 Task: In the  document Poverty.epubMake this file  'available offline' Check 'Vision History' View the  non- printing characters
Action: Mouse moved to (357, 409)
Screenshot: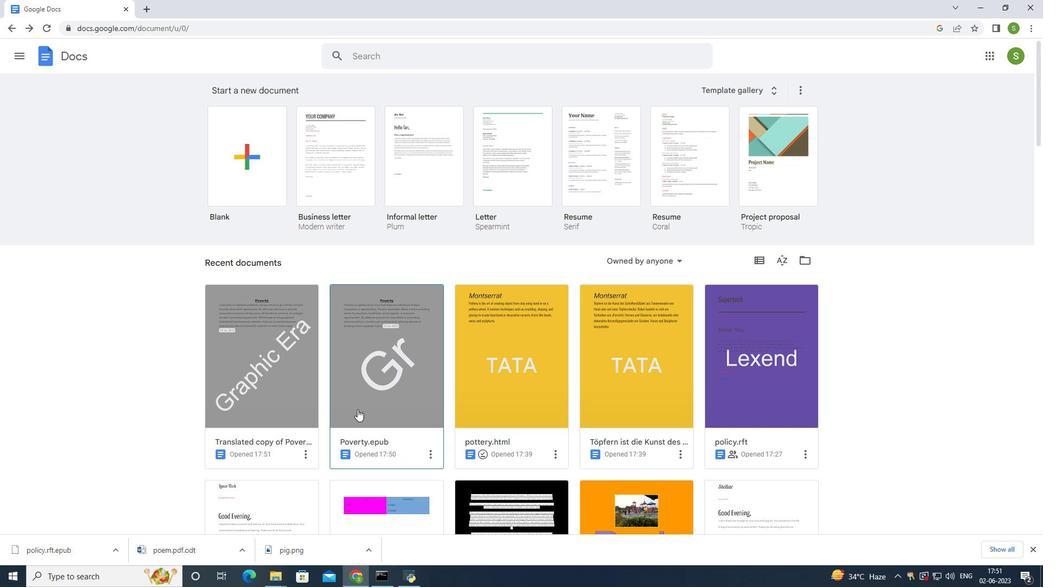
Action: Mouse pressed left at (357, 409)
Screenshot: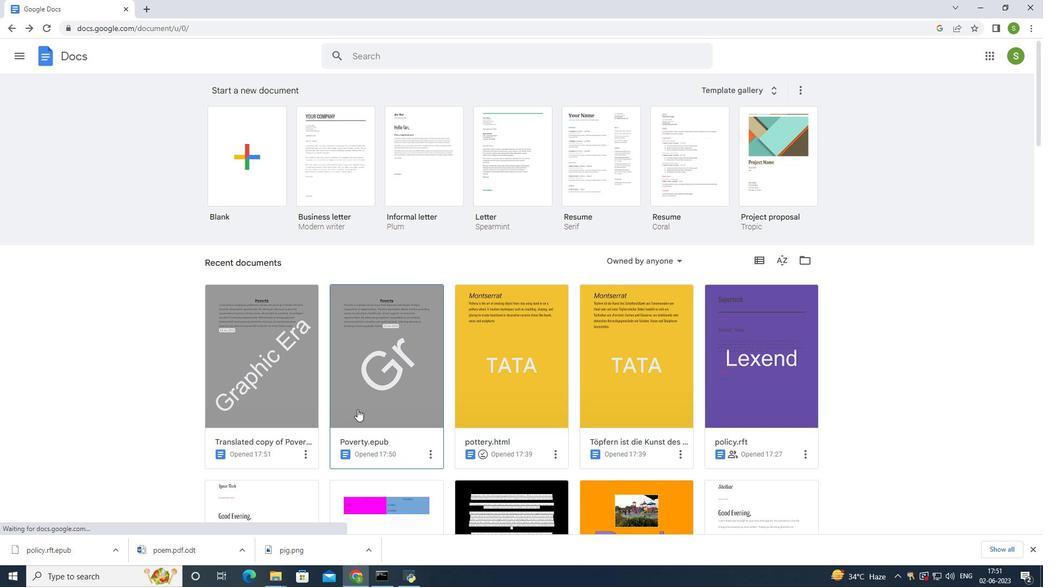 
Action: Mouse moved to (35, 64)
Screenshot: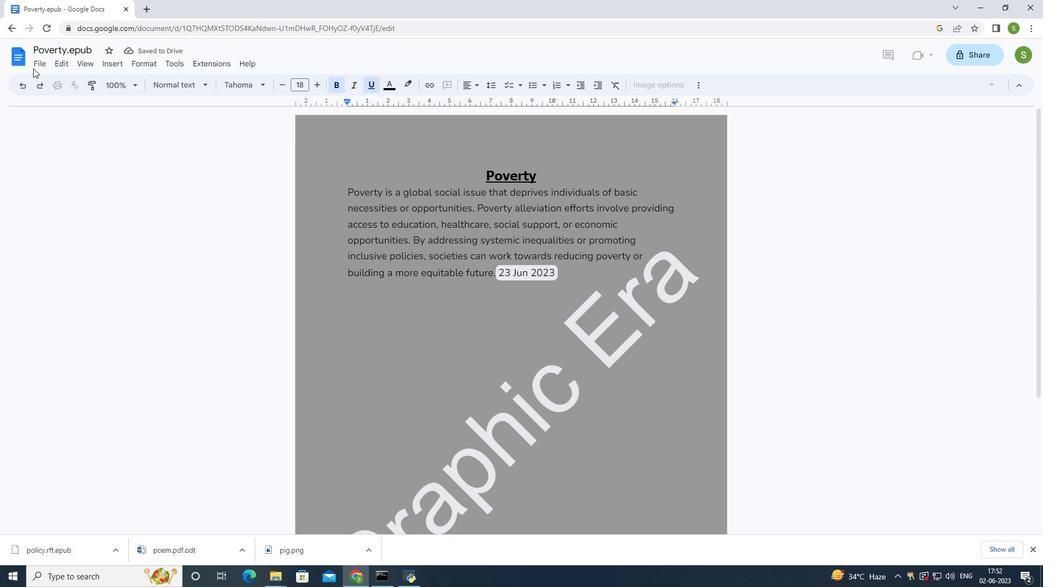 
Action: Mouse pressed left at (35, 64)
Screenshot: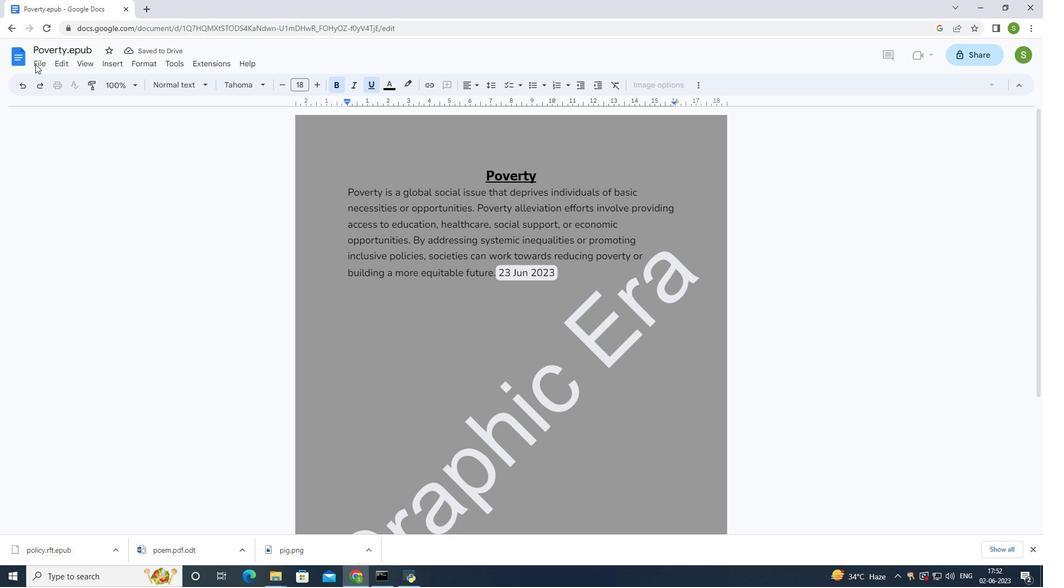 
Action: Mouse moved to (79, 301)
Screenshot: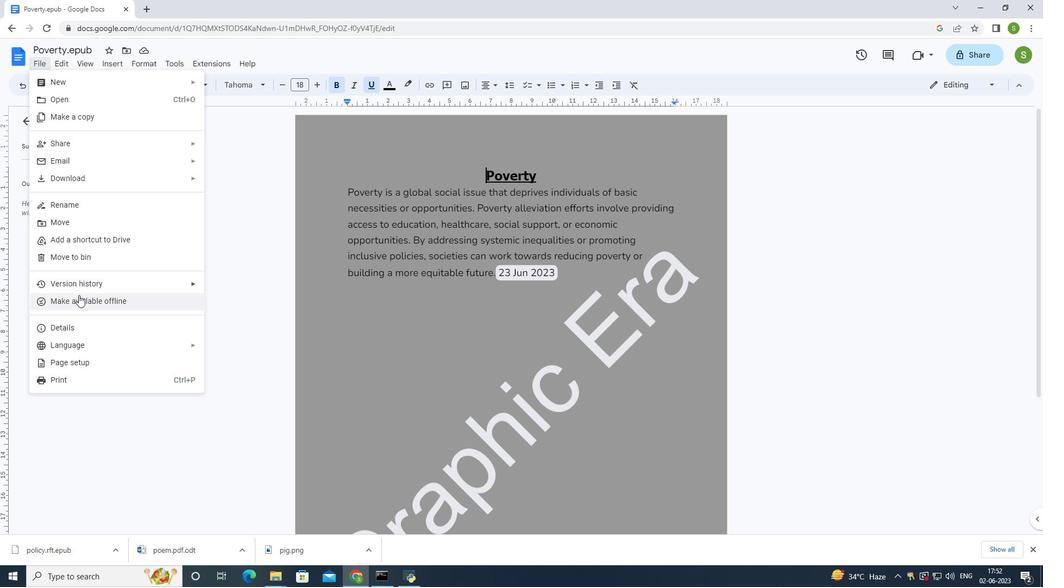 
Action: Mouse pressed left at (79, 301)
Screenshot: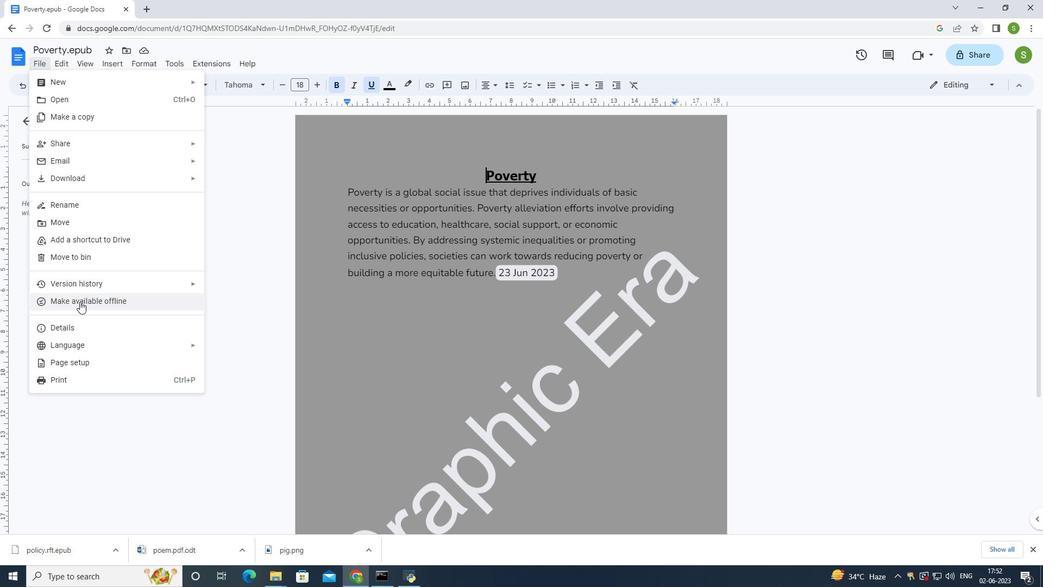 
Action: Mouse moved to (40, 60)
Screenshot: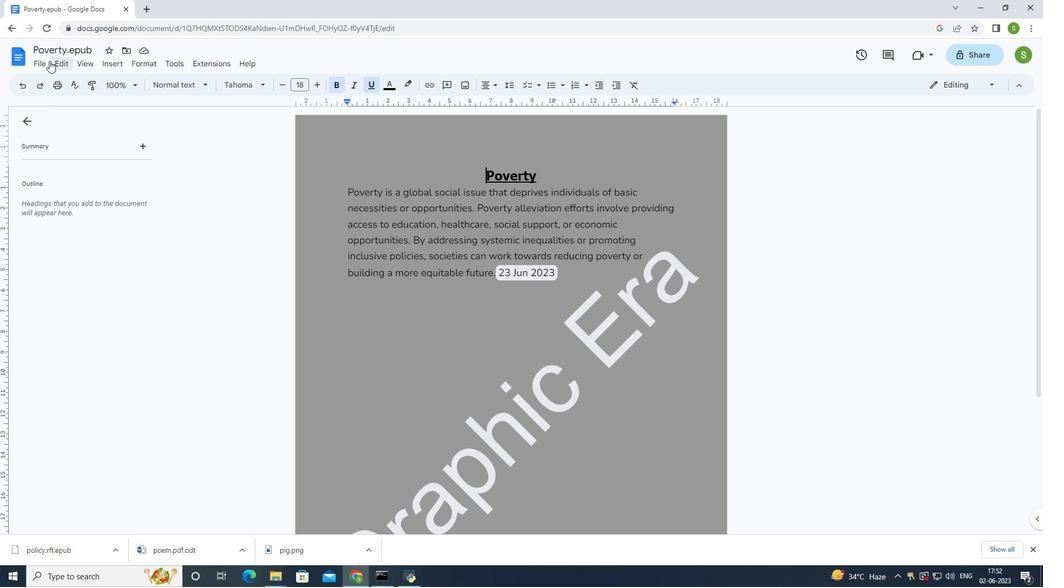 
Action: Mouse pressed left at (40, 60)
Screenshot: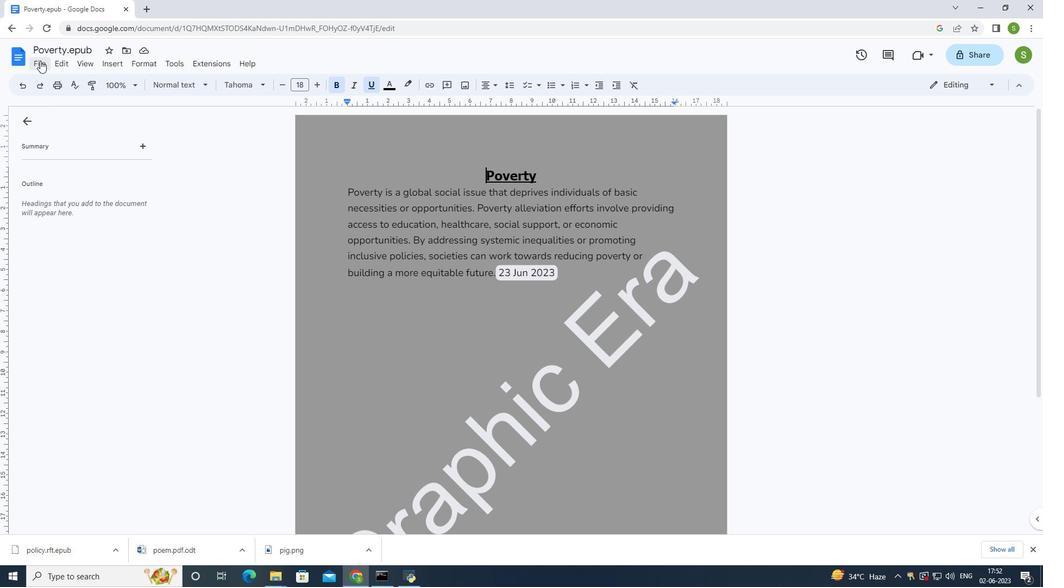 
Action: Mouse moved to (61, 283)
Screenshot: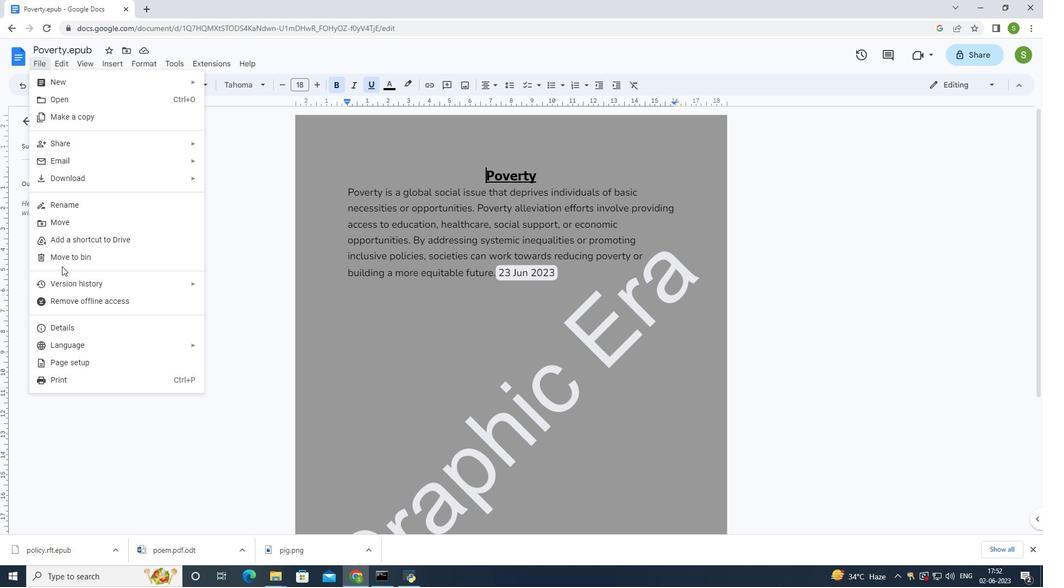 
Action: Mouse pressed left at (61, 283)
Screenshot: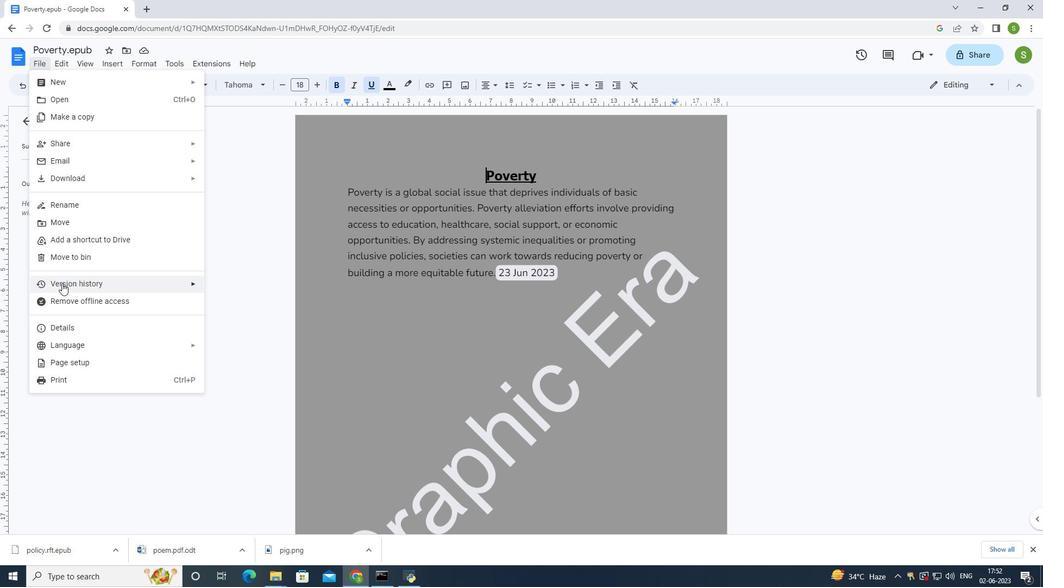 
Action: Mouse moved to (241, 287)
Screenshot: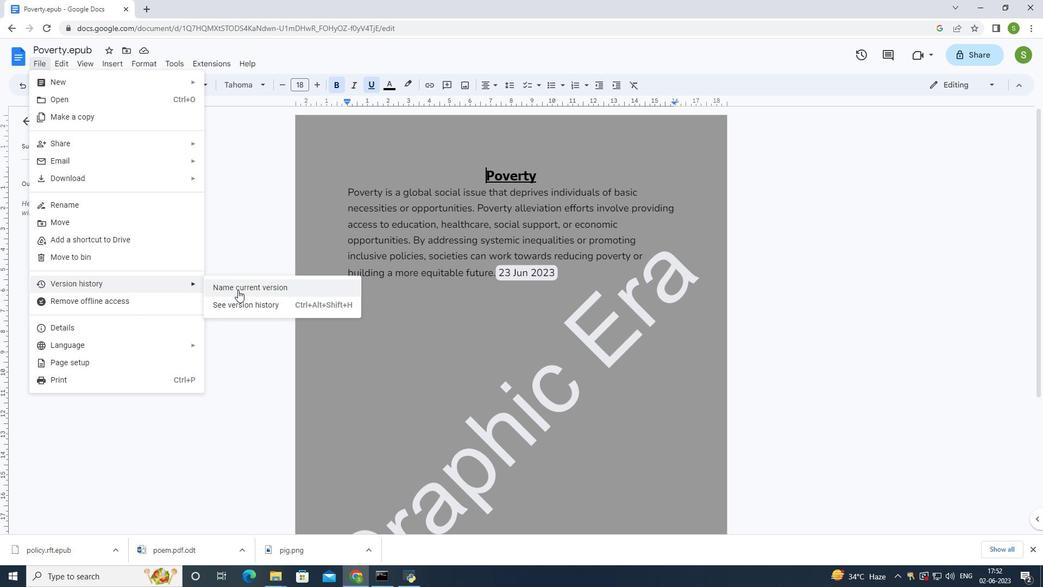 
Action: Mouse pressed left at (241, 287)
Screenshot: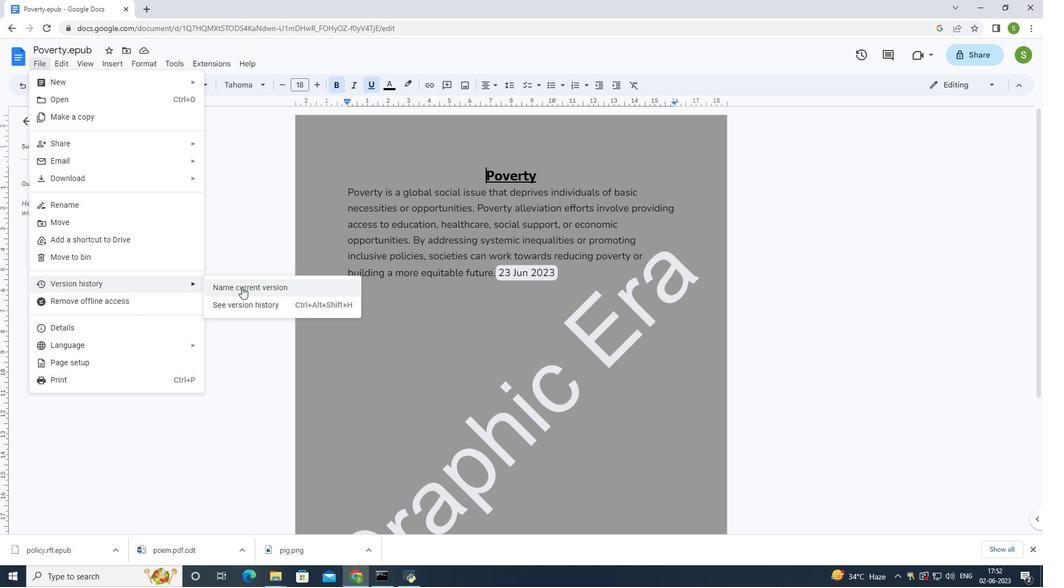 
Action: Mouse moved to (372, 252)
Screenshot: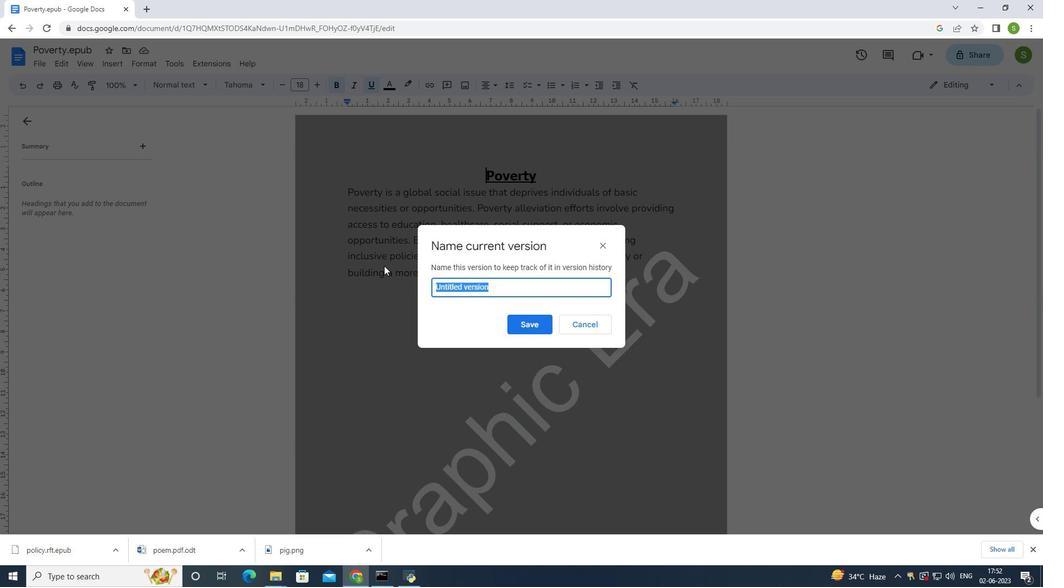 
Action: Key pressed non<Key.space>printing<Key.space>charaters<Key.enter>
Screenshot: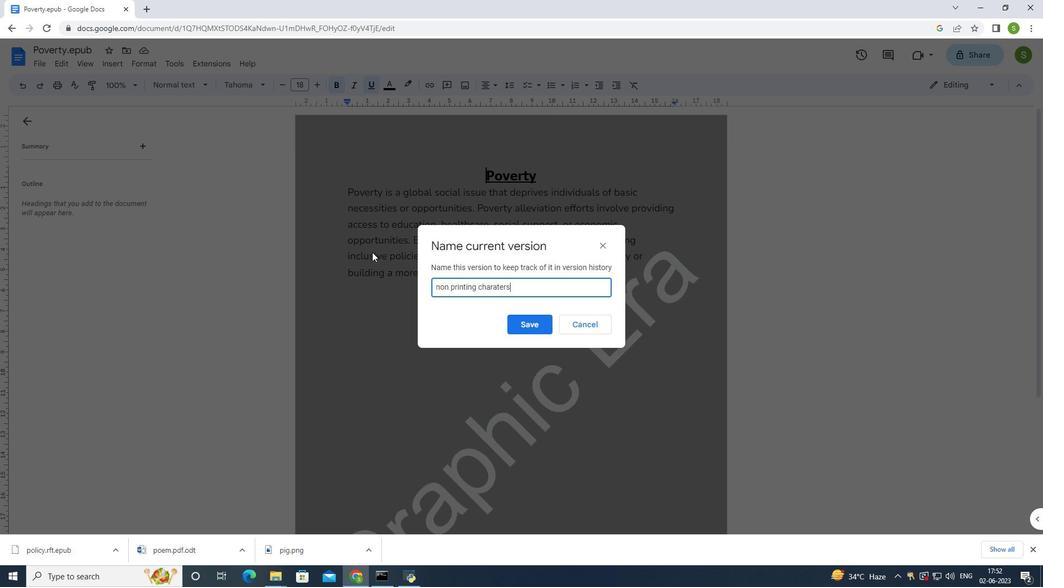 
Action: Mouse moved to (374, 229)
Screenshot: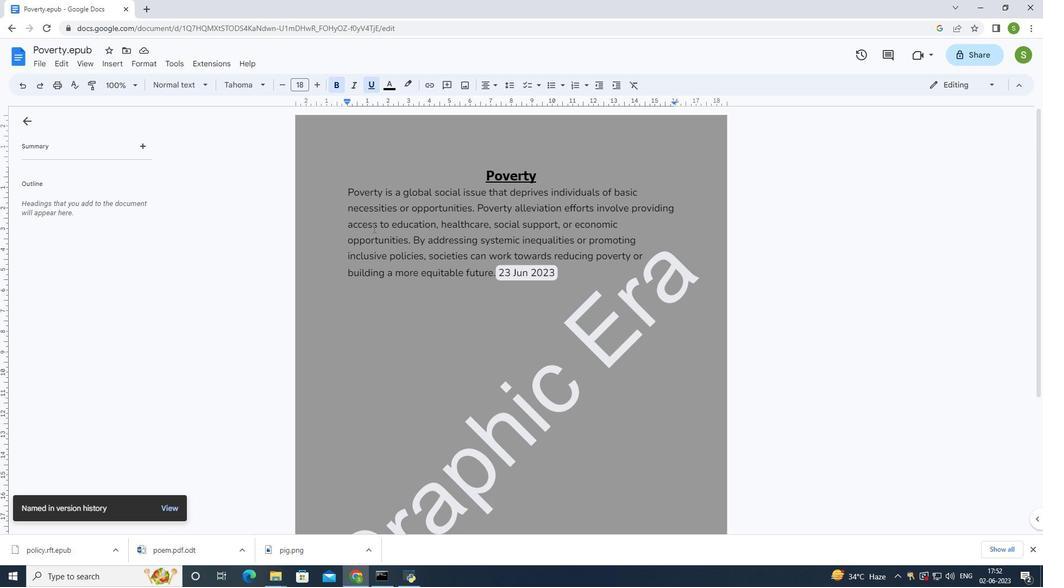 
